 Task: Filter the discussions in the repository "Javascript" by the label "enhancement".
Action: Mouse moved to (1193, 277)
Screenshot: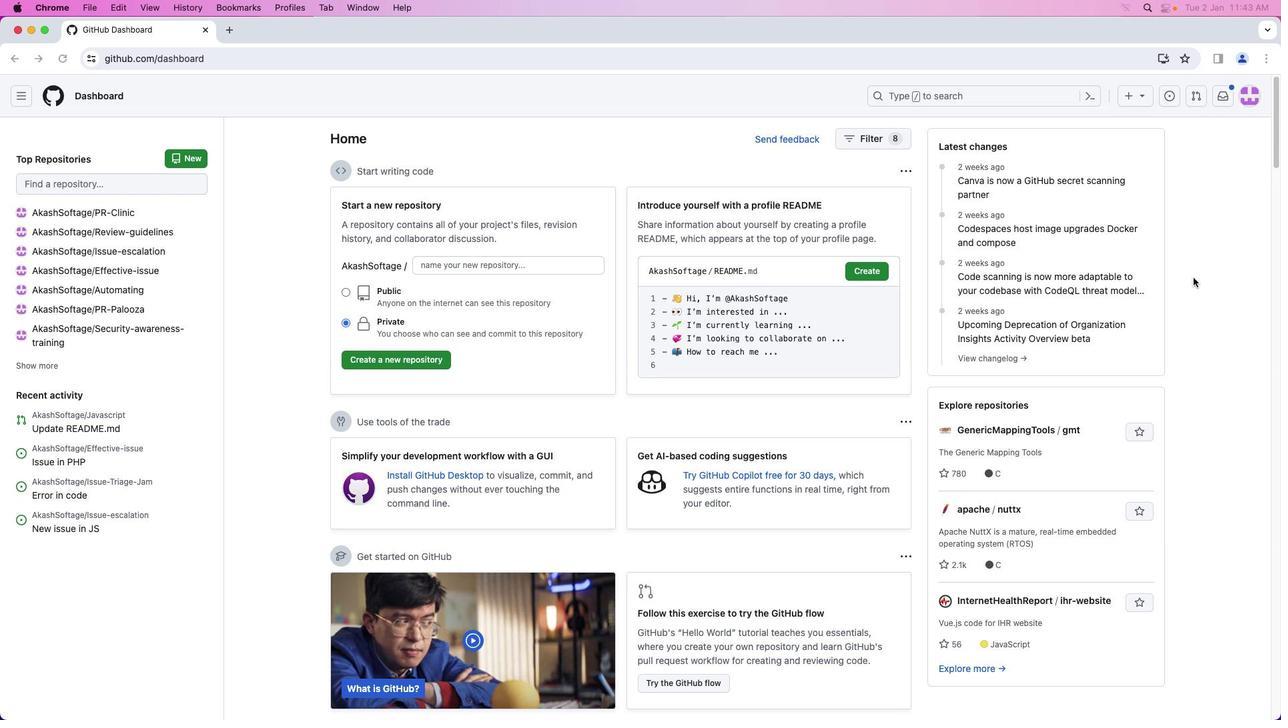 
Action: Mouse pressed left at (1193, 277)
Screenshot: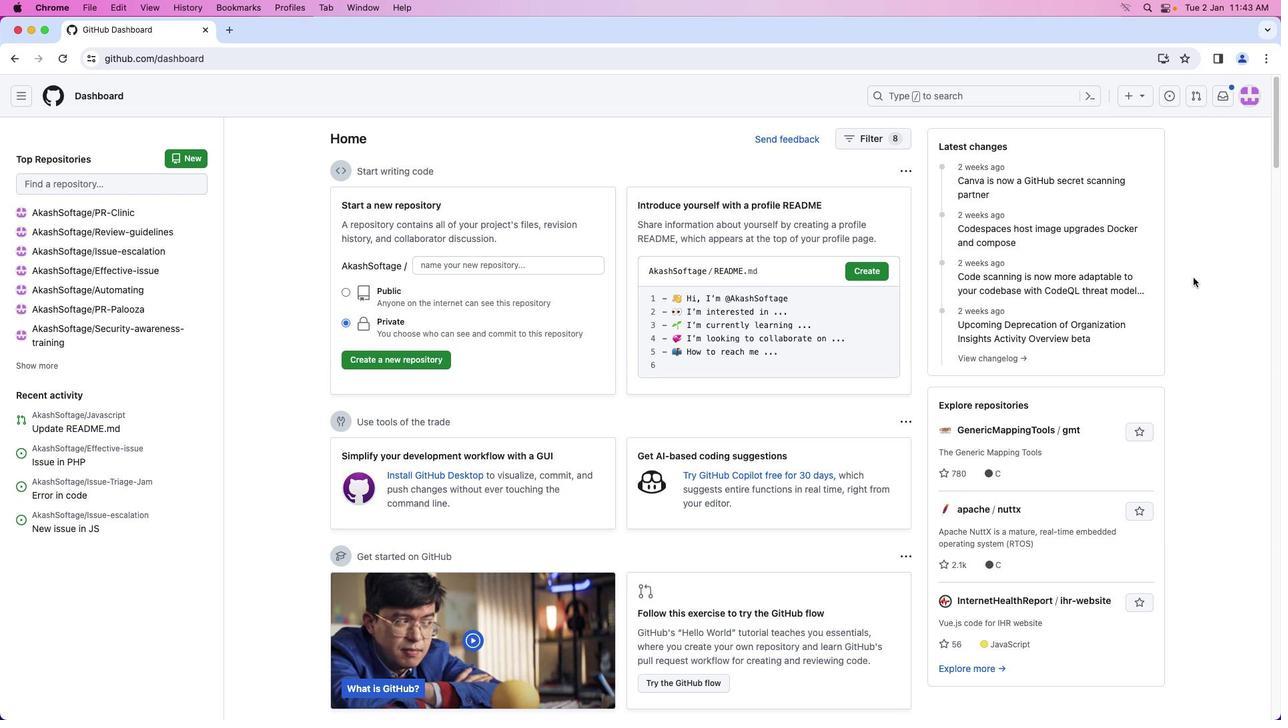 
Action: Mouse moved to (1250, 98)
Screenshot: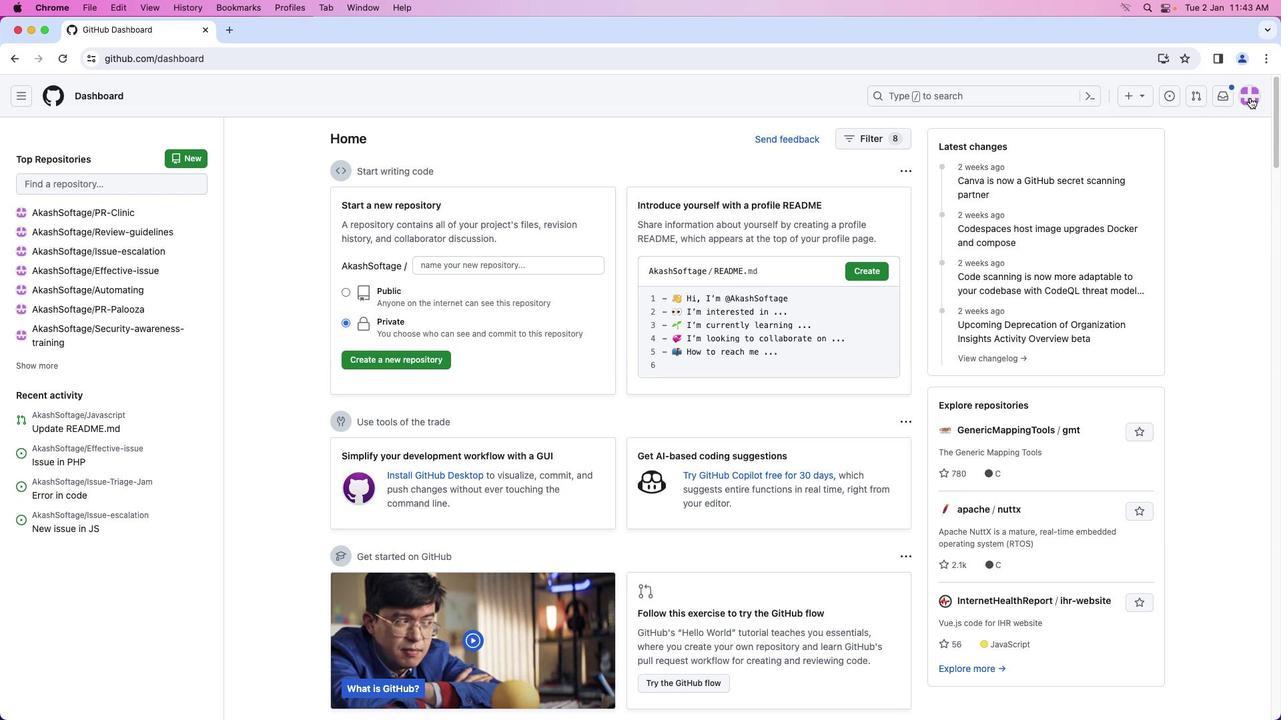 
Action: Mouse pressed left at (1250, 98)
Screenshot: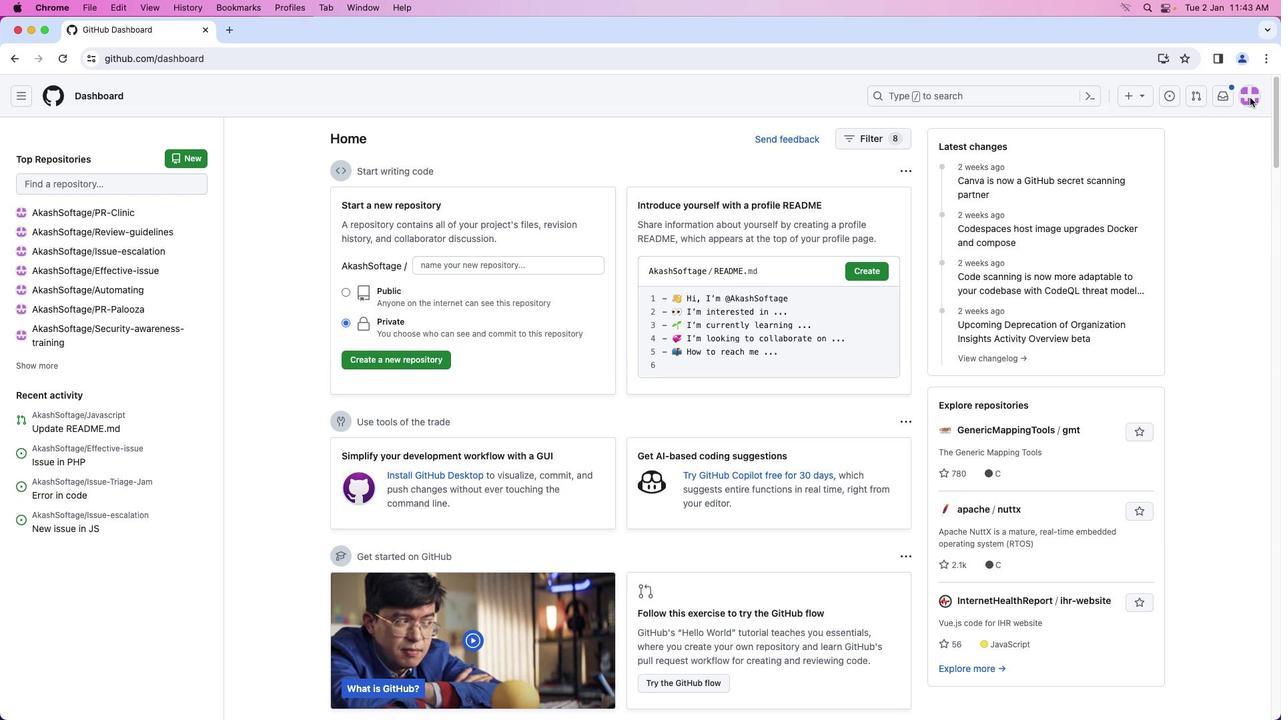 
Action: Mouse moved to (1215, 213)
Screenshot: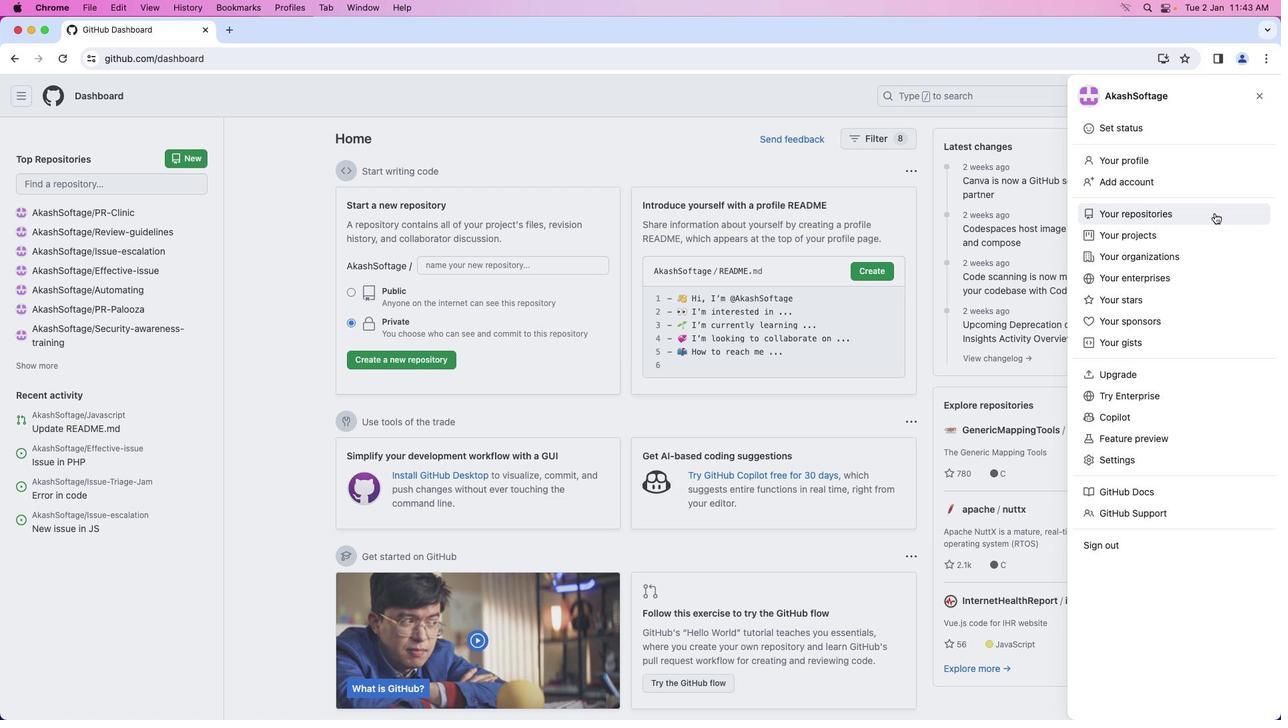 
Action: Mouse pressed left at (1215, 213)
Screenshot: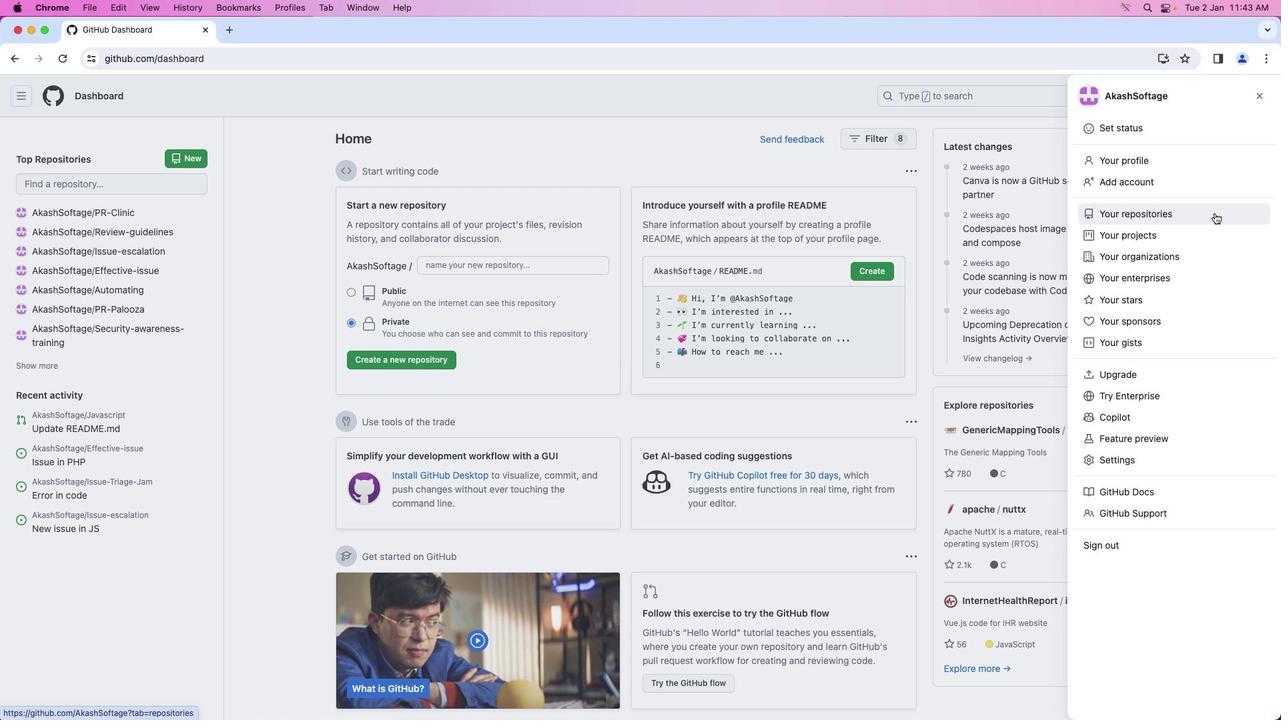 
Action: Mouse moved to (465, 224)
Screenshot: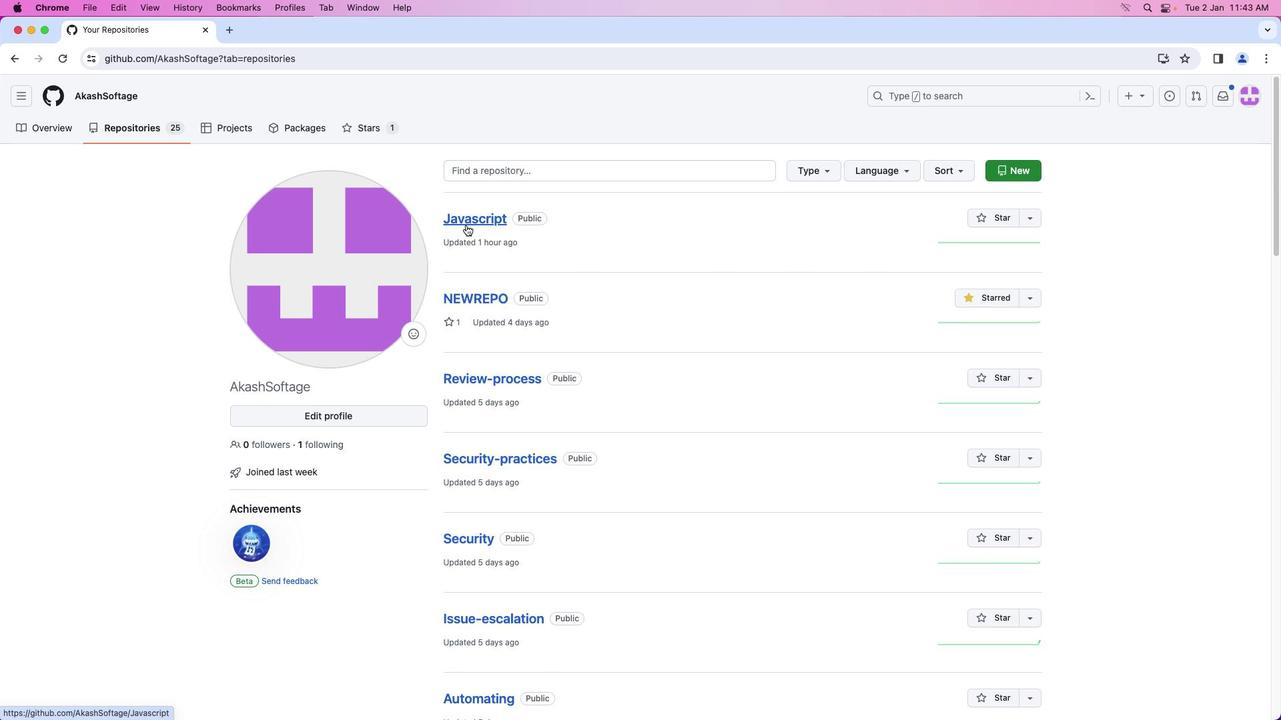 
Action: Mouse pressed left at (465, 224)
Screenshot: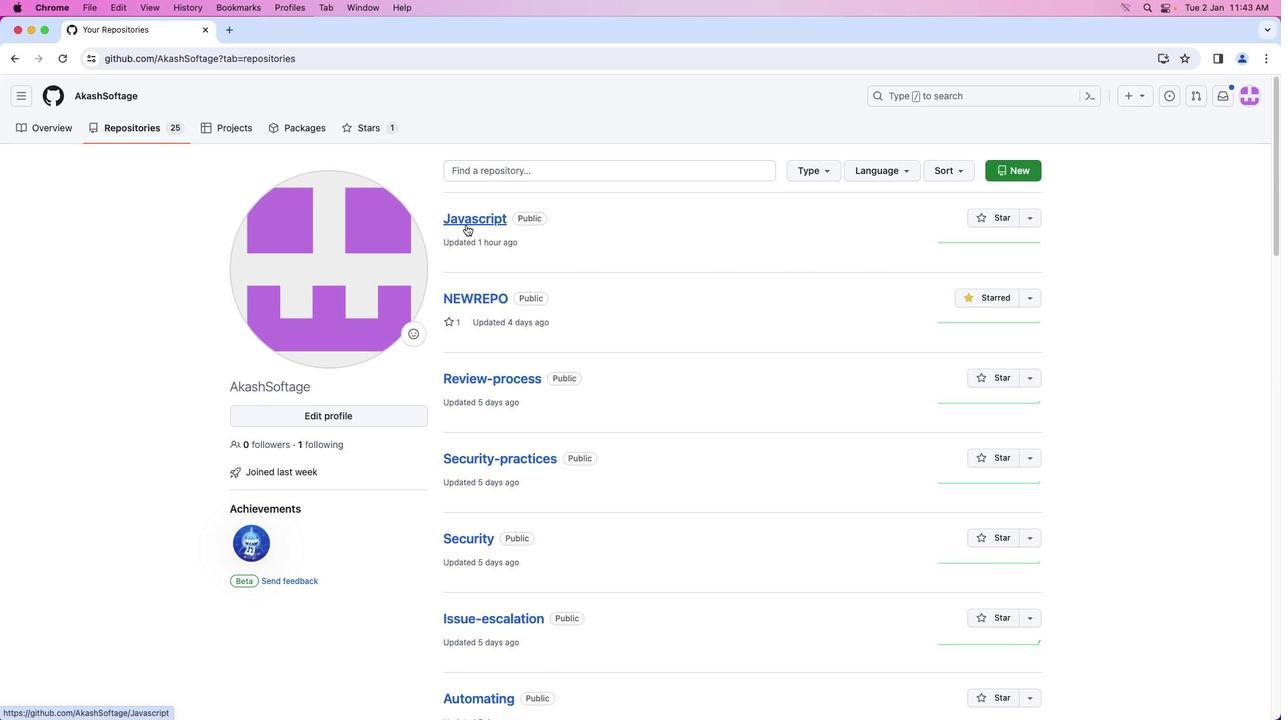 
Action: Mouse moved to (291, 126)
Screenshot: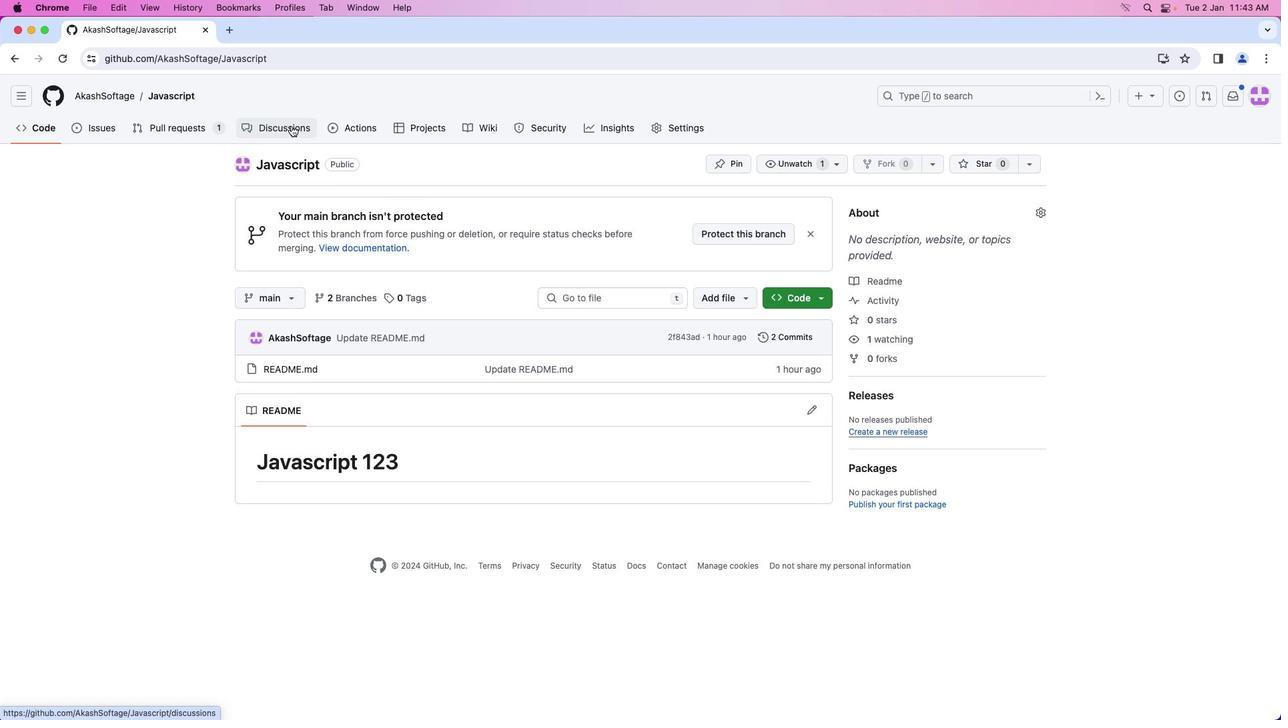 
Action: Mouse pressed left at (291, 126)
Screenshot: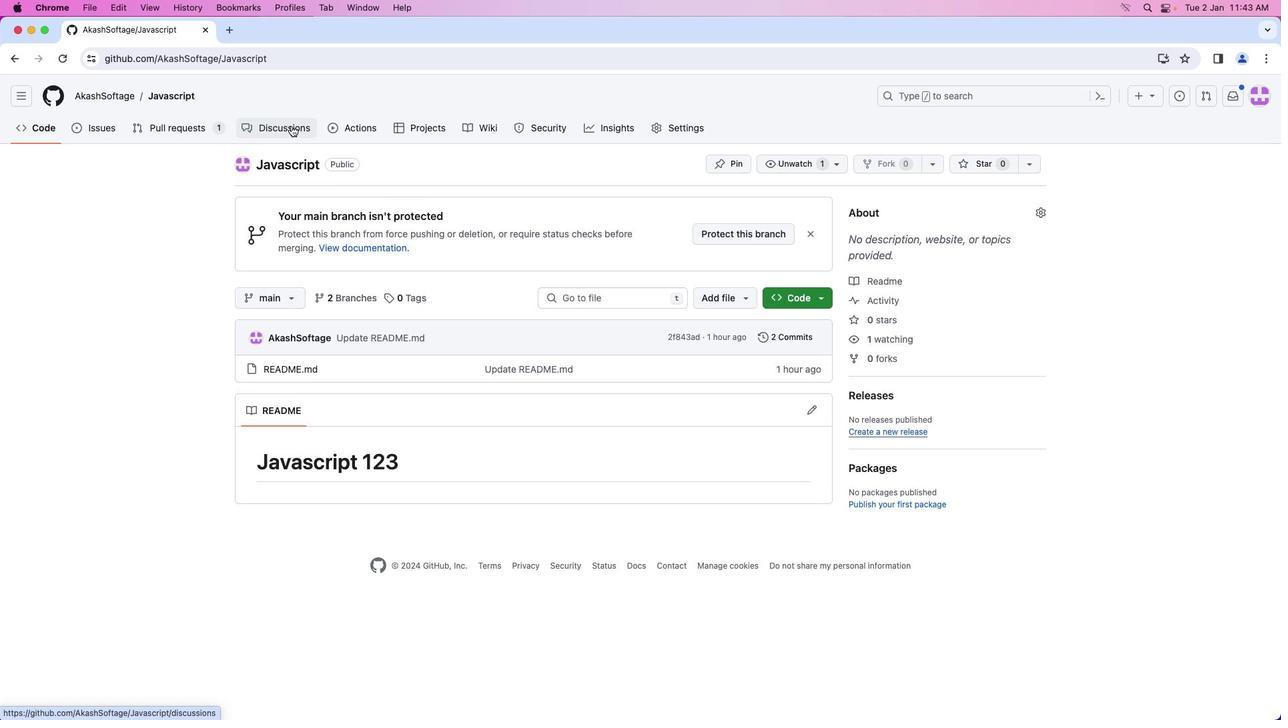 
Action: Mouse moved to (822, 289)
Screenshot: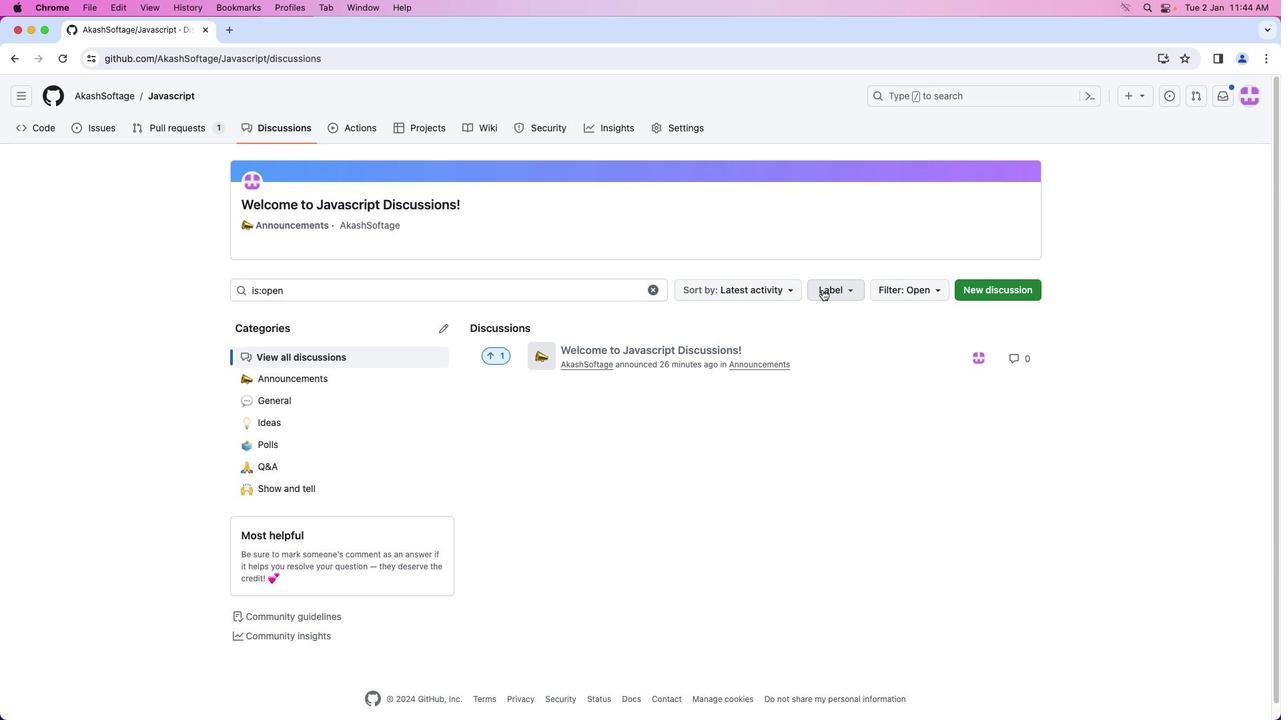 
Action: Mouse pressed left at (822, 289)
Screenshot: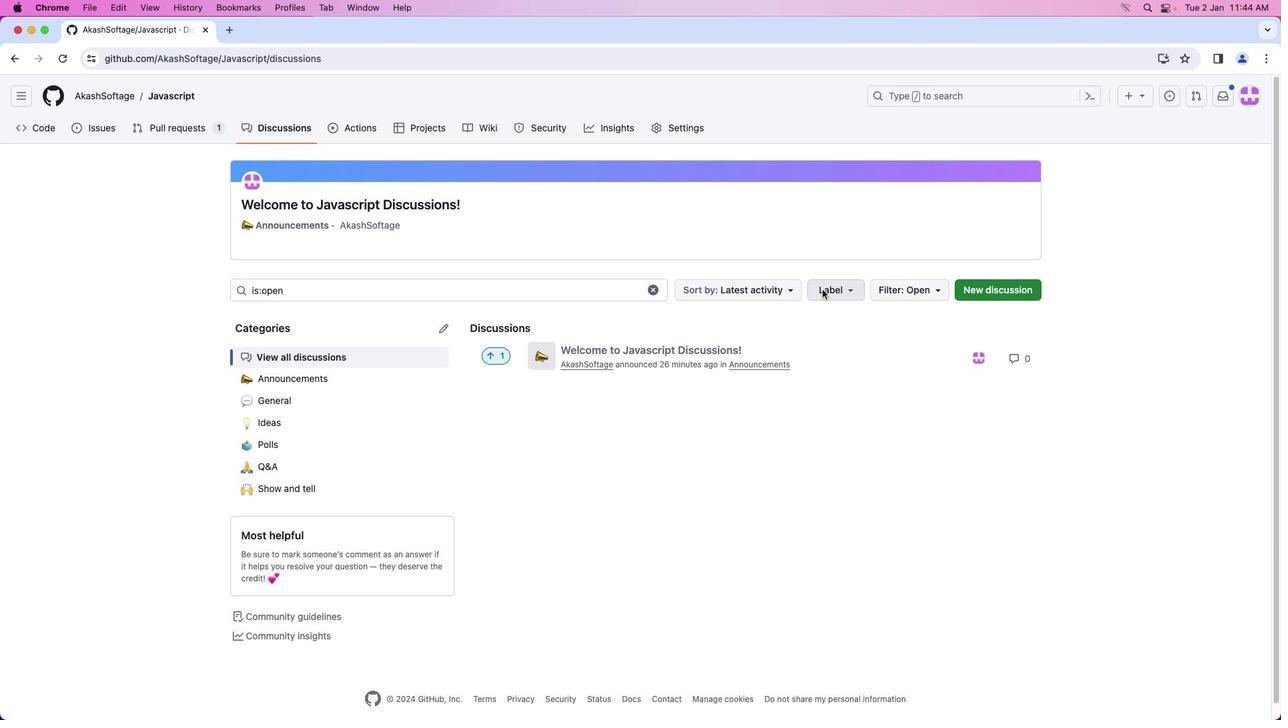 
Action: Mouse moved to (947, 497)
Screenshot: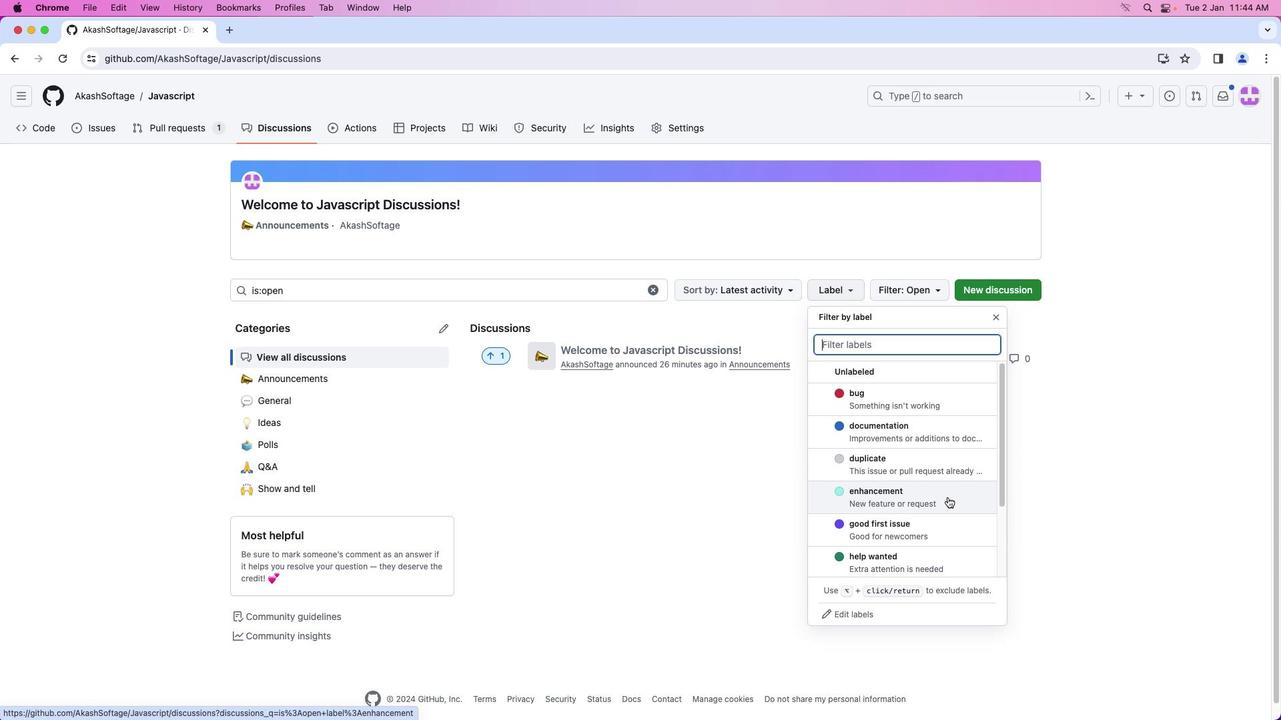 
Action: Mouse pressed left at (947, 497)
Screenshot: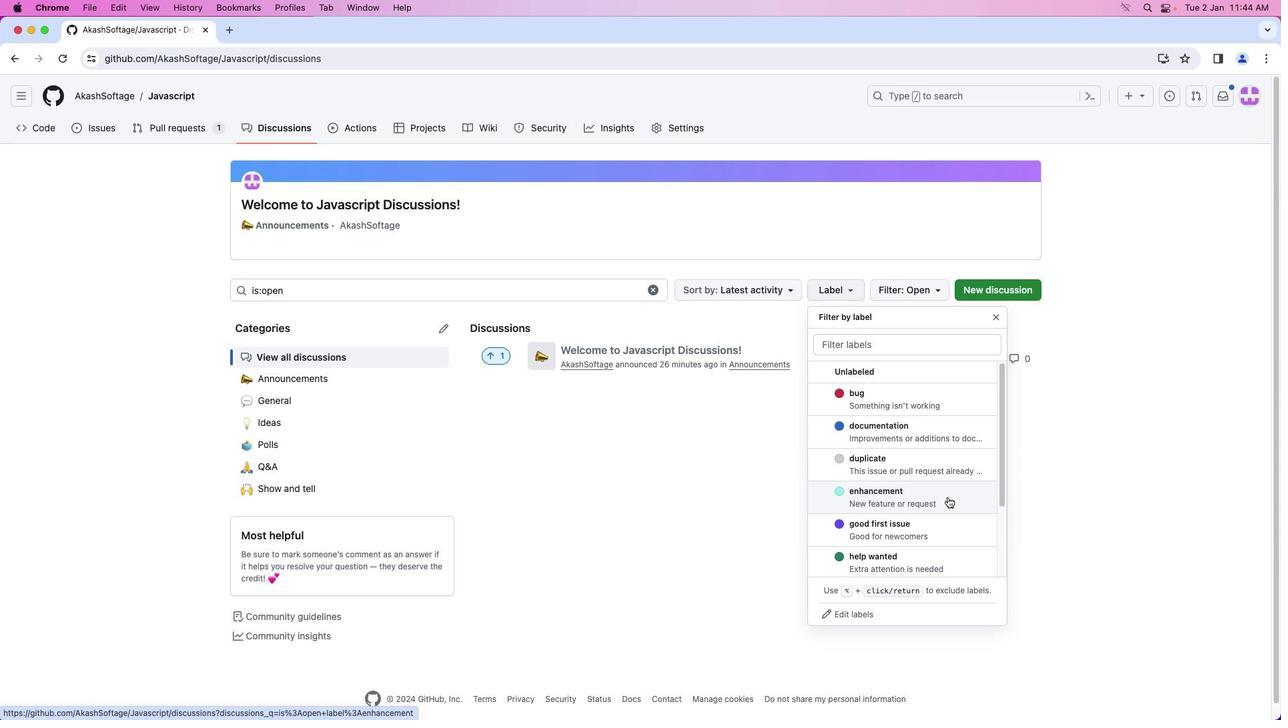 
Action: Mouse pressed left at (947, 497)
Screenshot: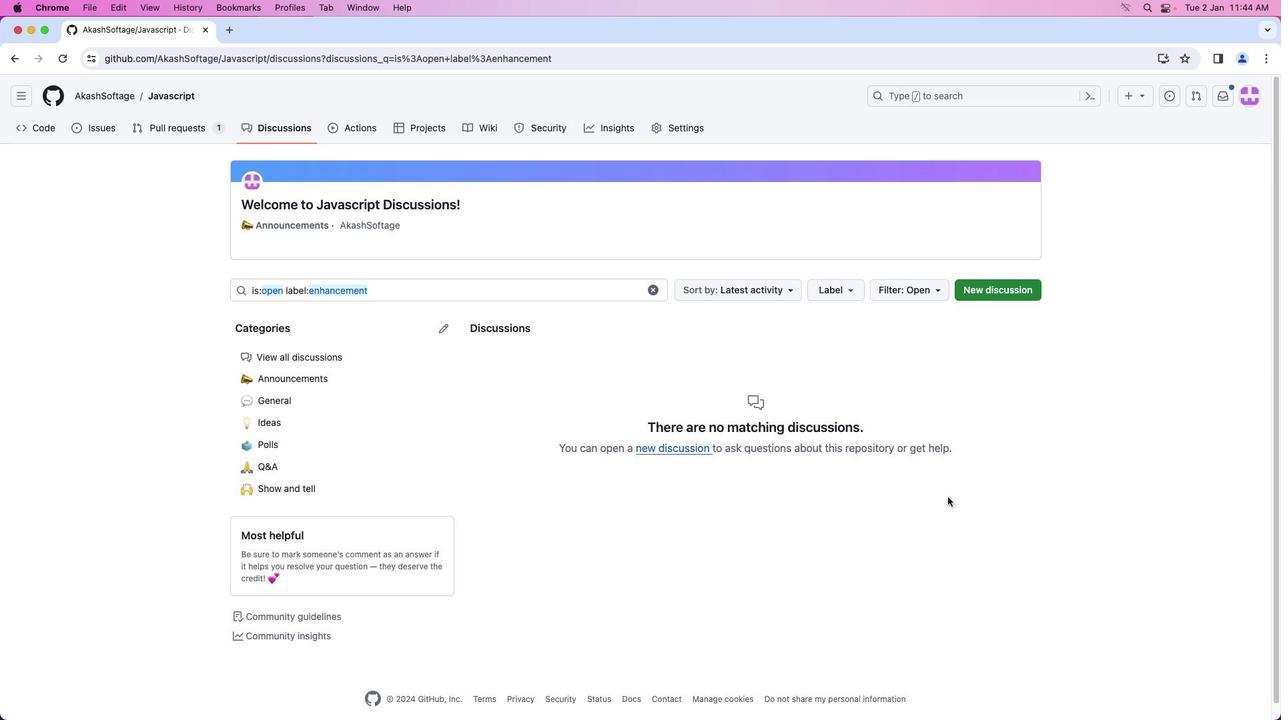 
